 Task: Create a due date automation trigger when advanced on, on the monday of the week before a card is due add fields without custom field "Resume" set to a number greater than 1 and lower or equal to 10 at 11:00 AM.
Action: Mouse moved to (1062, 99)
Screenshot: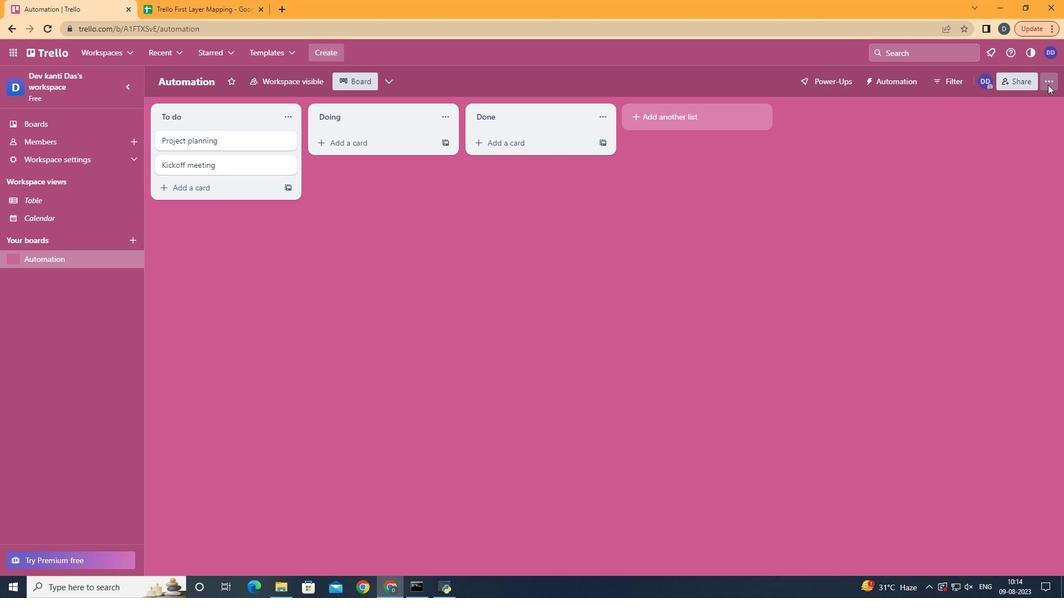 
Action: Mouse pressed left at (1062, 99)
Screenshot: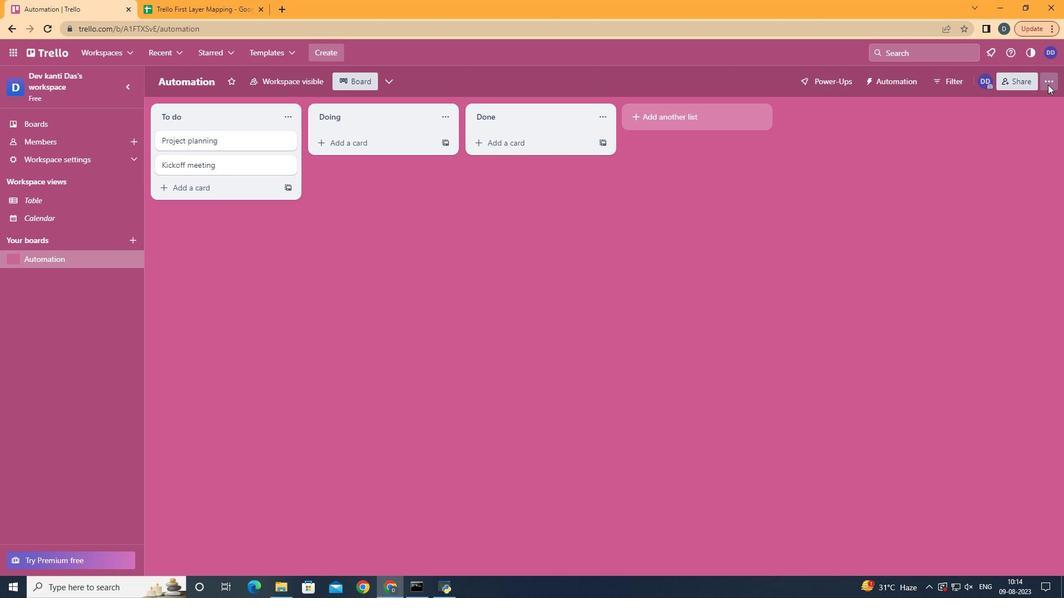 
Action: Mouse moved to (946, 259)
Screenshot: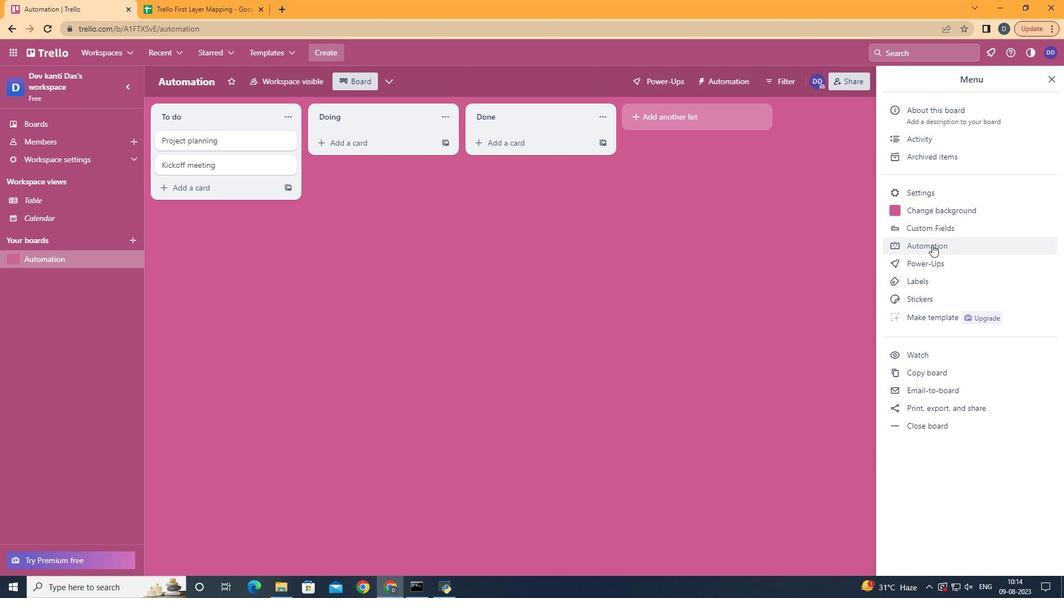 
Action: Mouse pressed left at (946, 259)
Screenshot: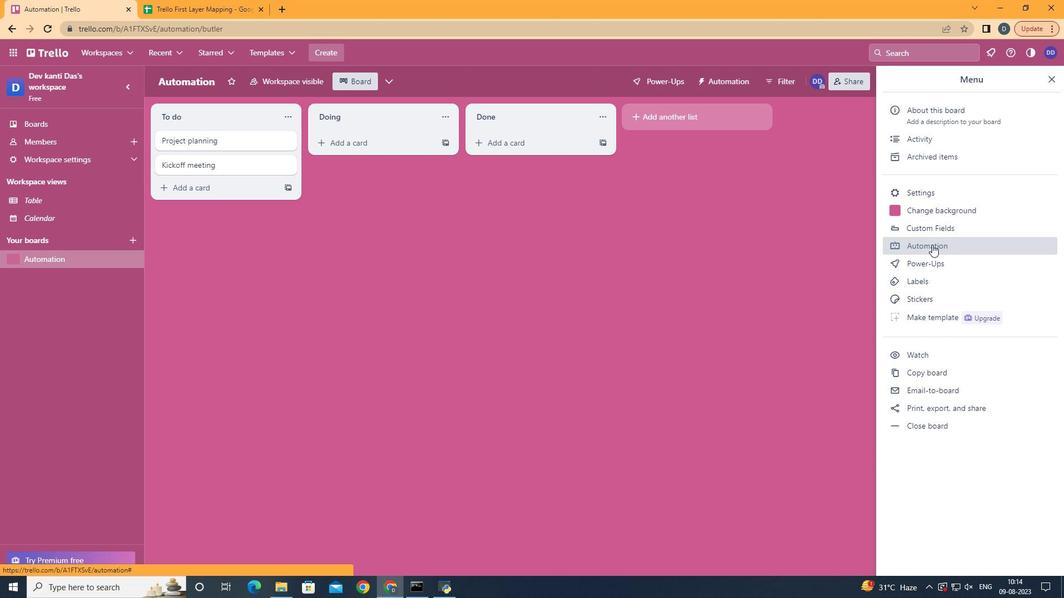 
Action: Mouse moved to (202, 232)
Screenshot: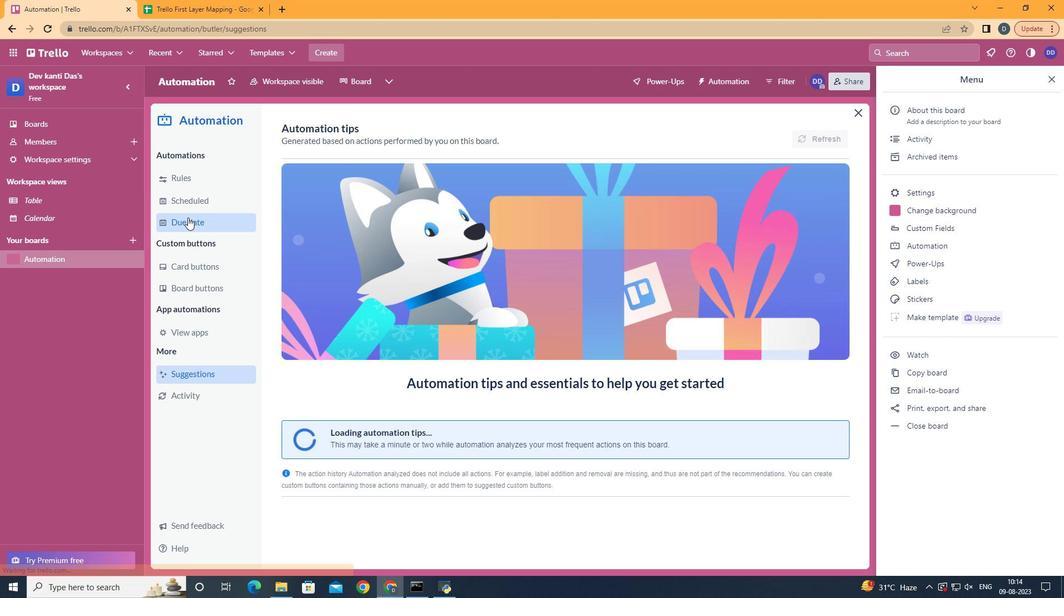 
Action: Mouse pressed left at (202, 232)
Screenshot: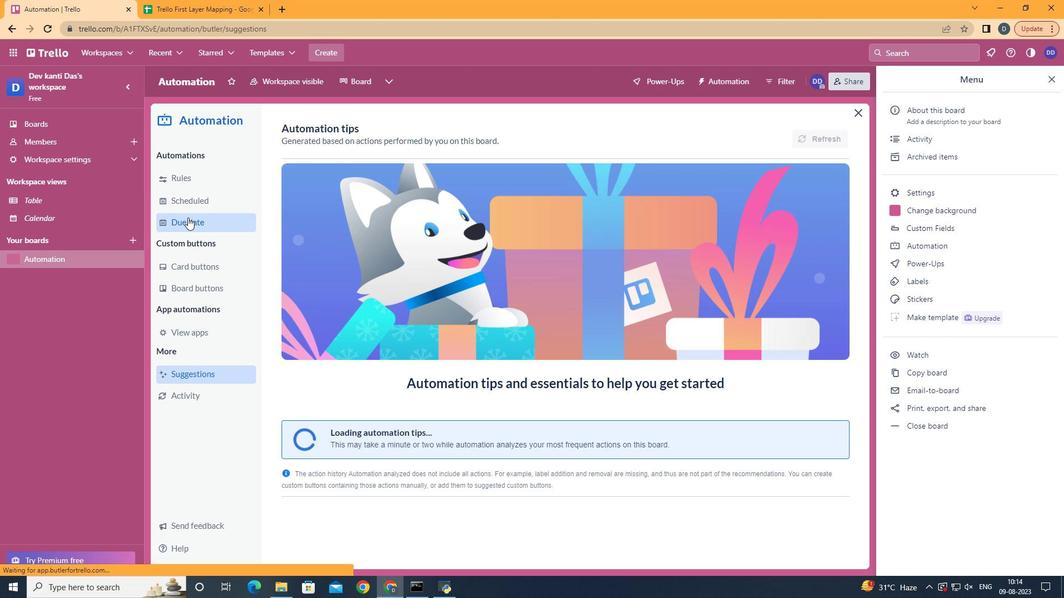 
Action: Mouse moved to (789, 145)
Screenshot: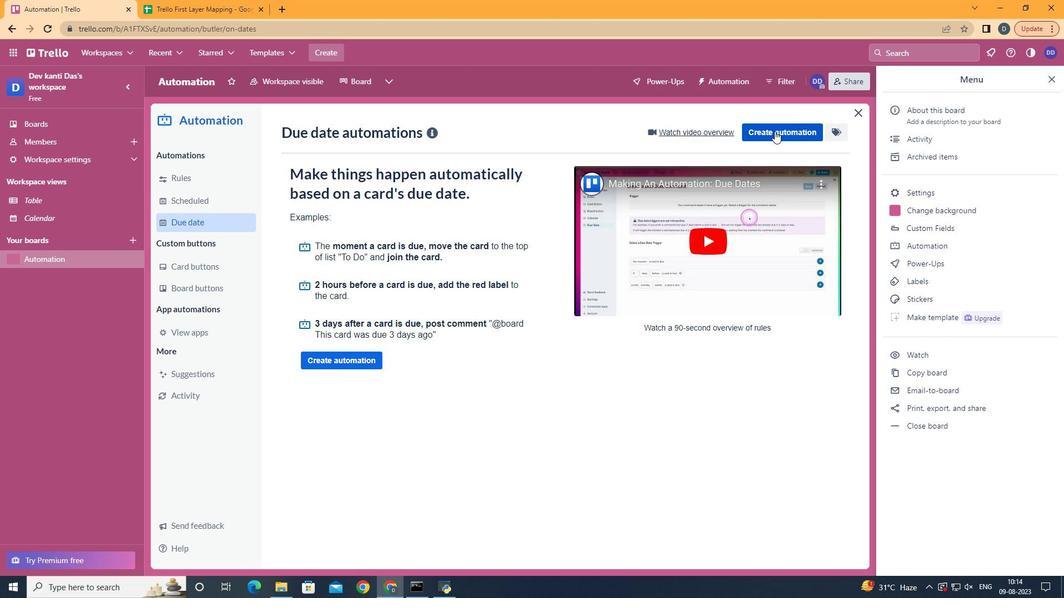 
Action: Mouse pressed left at (789, 145)
Screenshot: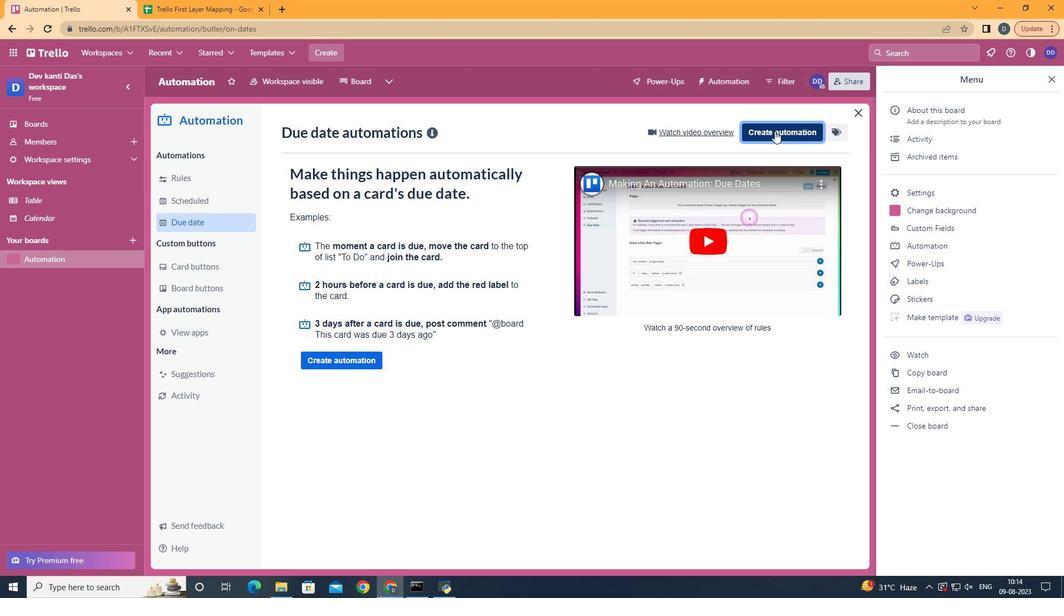 
Action: Mouse moved to (579, 254)
Screenshot: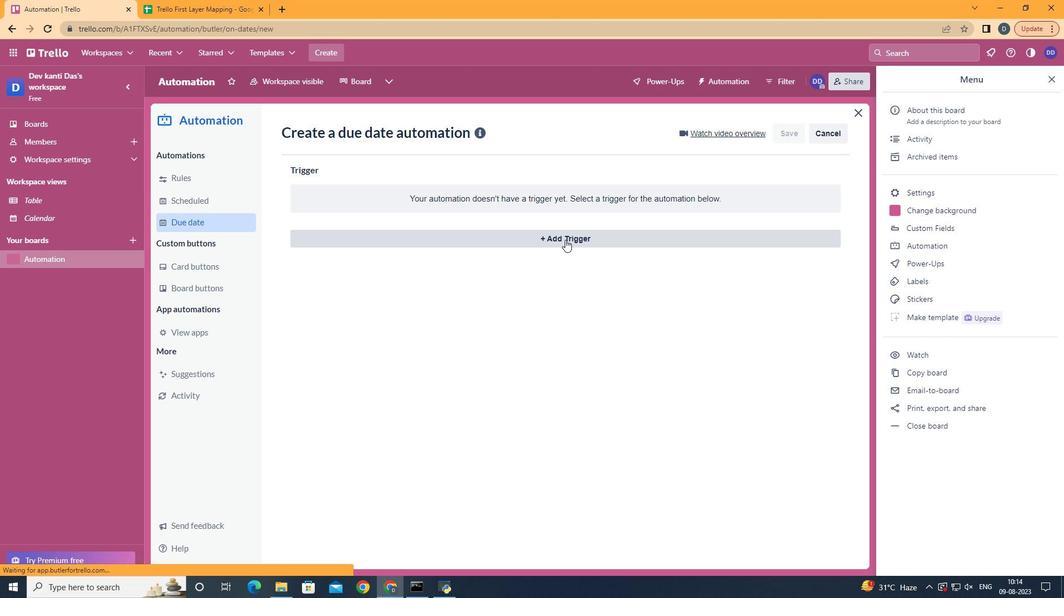 
Action: Mouse pressed left at (579, 254)
Screenshot: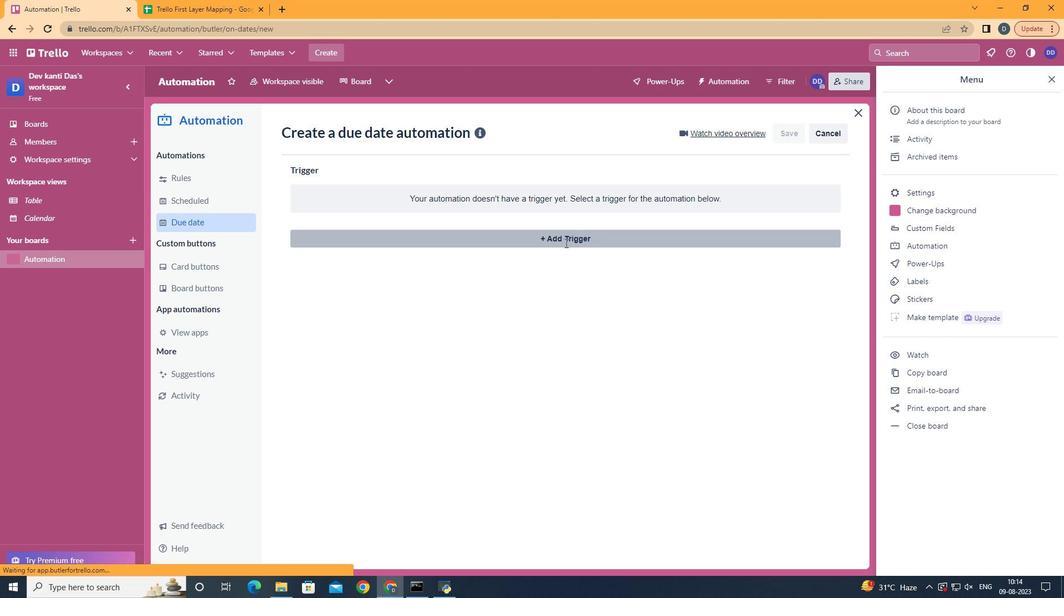 
Action: Mouse moved to (410, 542)
Screenshot: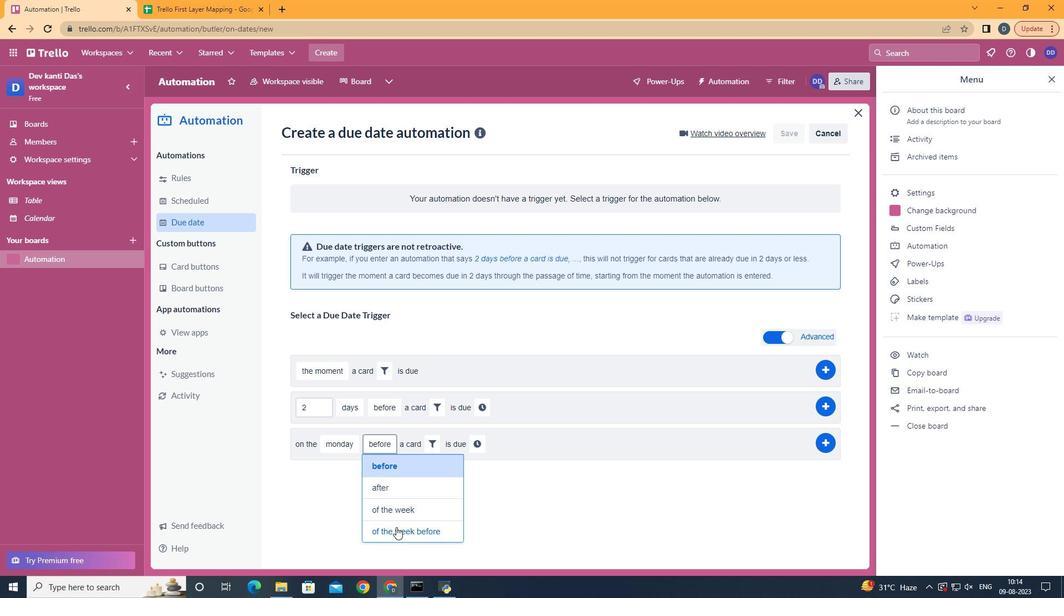 
Action: Mouse pressed left at (410, 542)
Screenshot: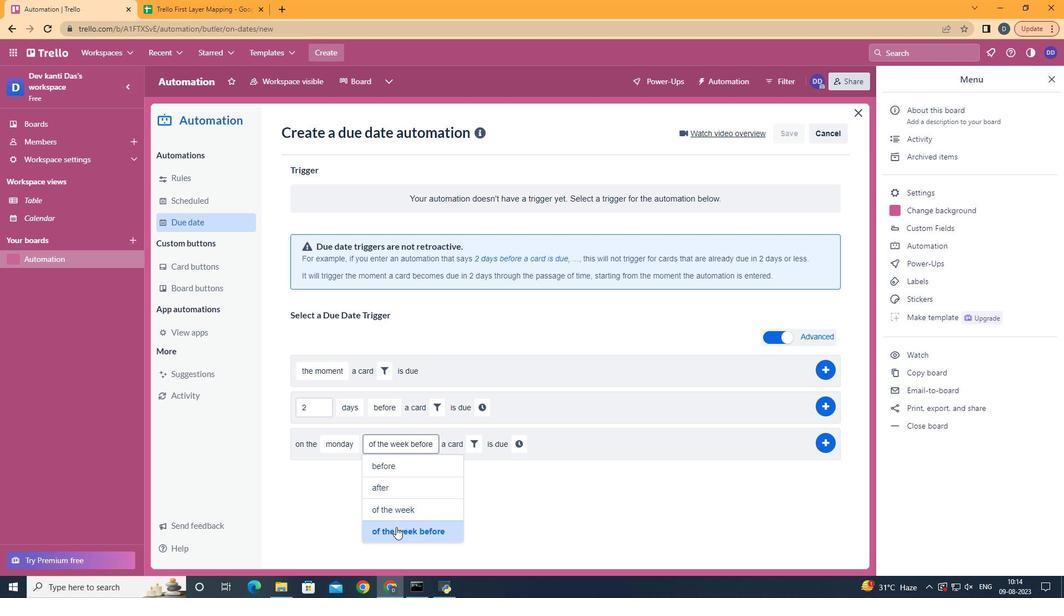 
Action: Mouse moved to (485, 464)
Screenshot: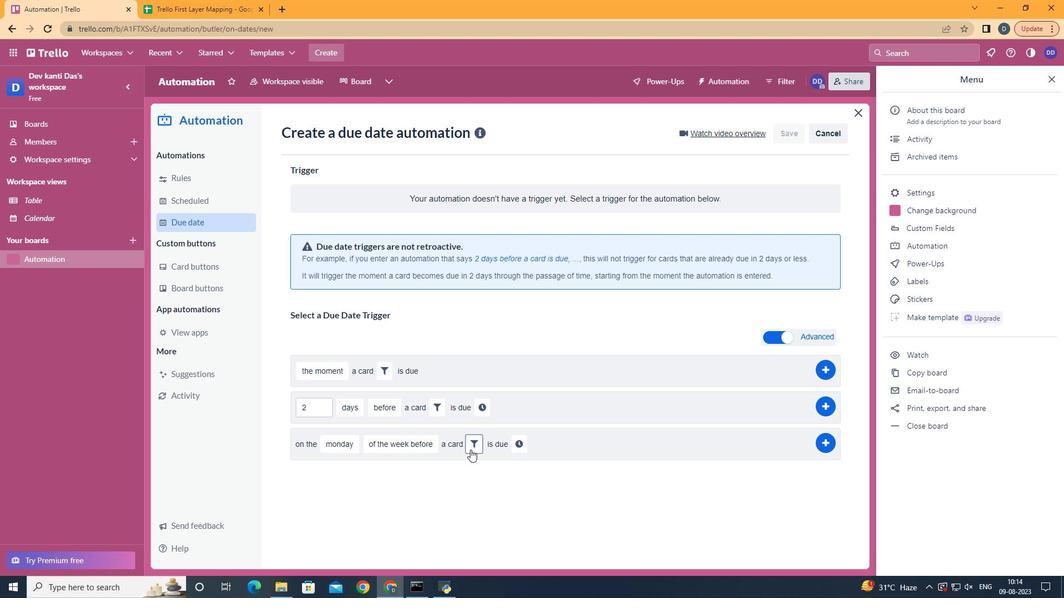 
Action: Mouse pressed left at (485, 464)
Screenshot: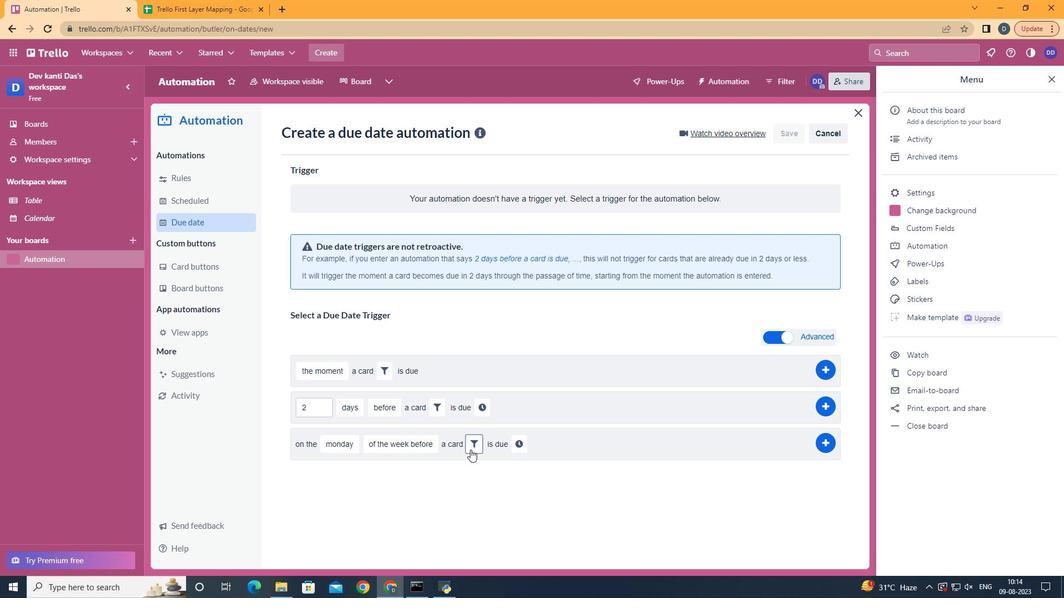 
Action: Mouse moved to (672, 502)
Screenshot: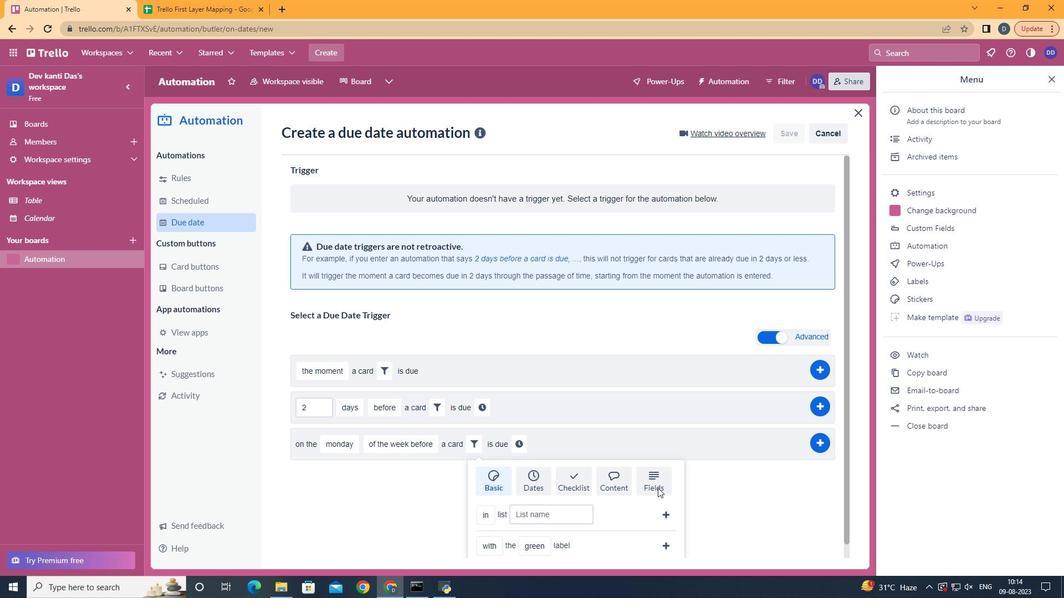
Action: Mouse pressed left at (672, 502)
Screenshot: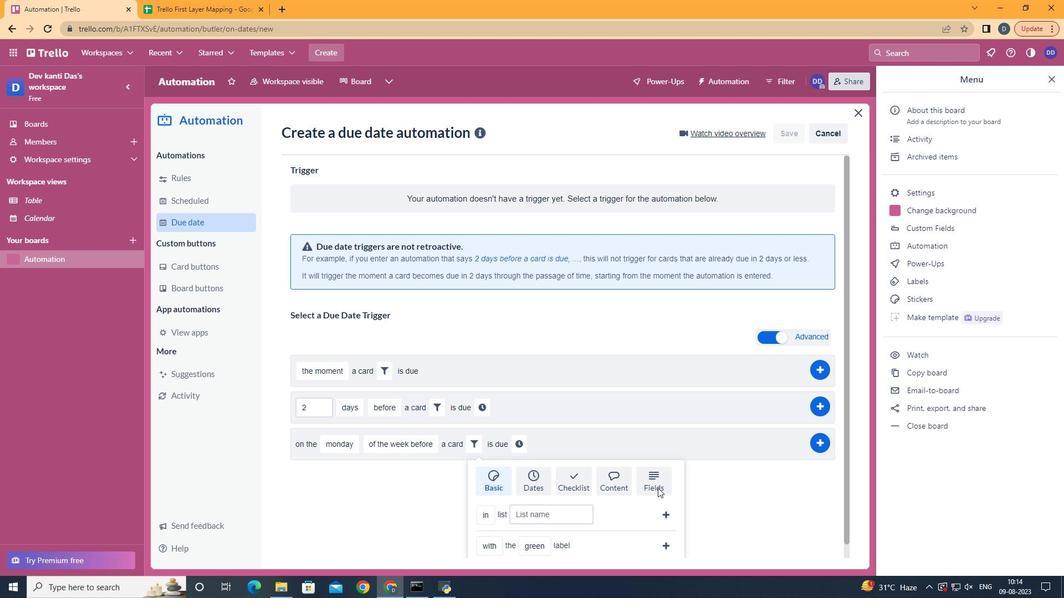 
Action: Mouse moved to (676, 502)
Screenshot: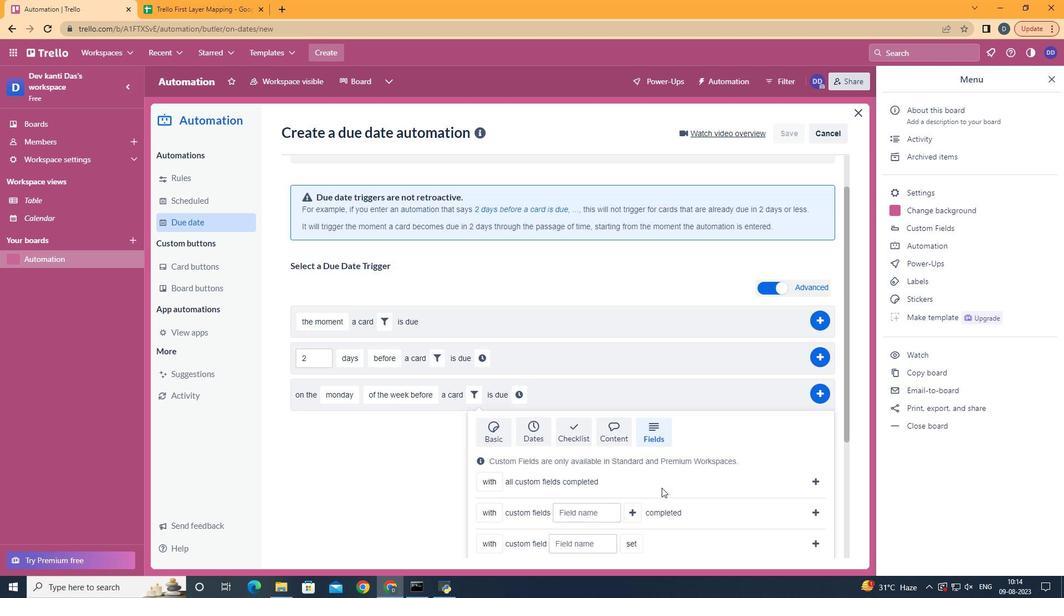 
Action: Mouse scrolled (676, 502) with delta (0, 0)
Screenshot: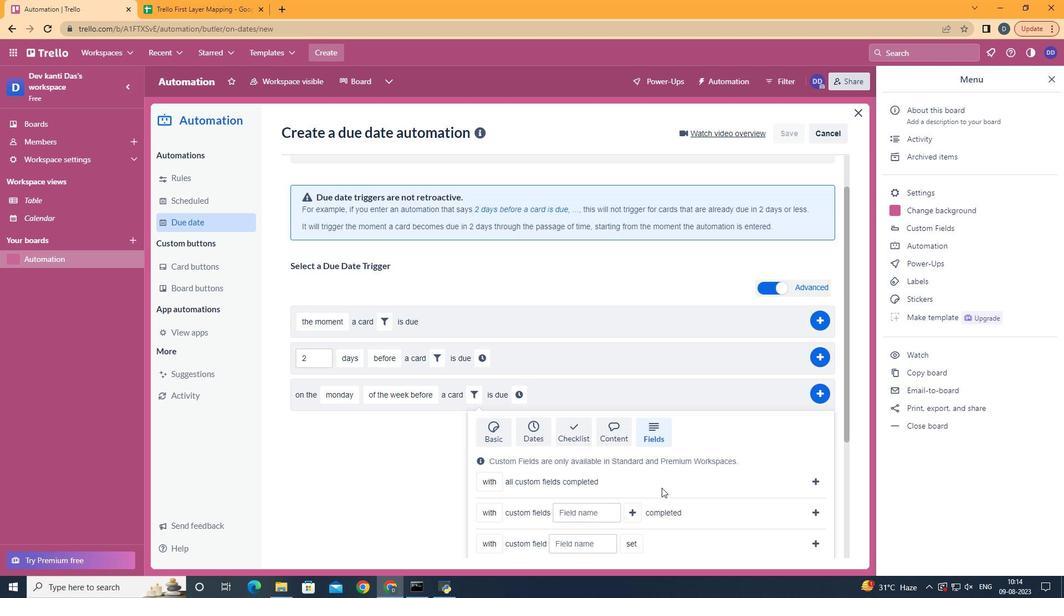 
Action: Mouse scrolled (676, 502) with delta (0, 0)
Screenshot: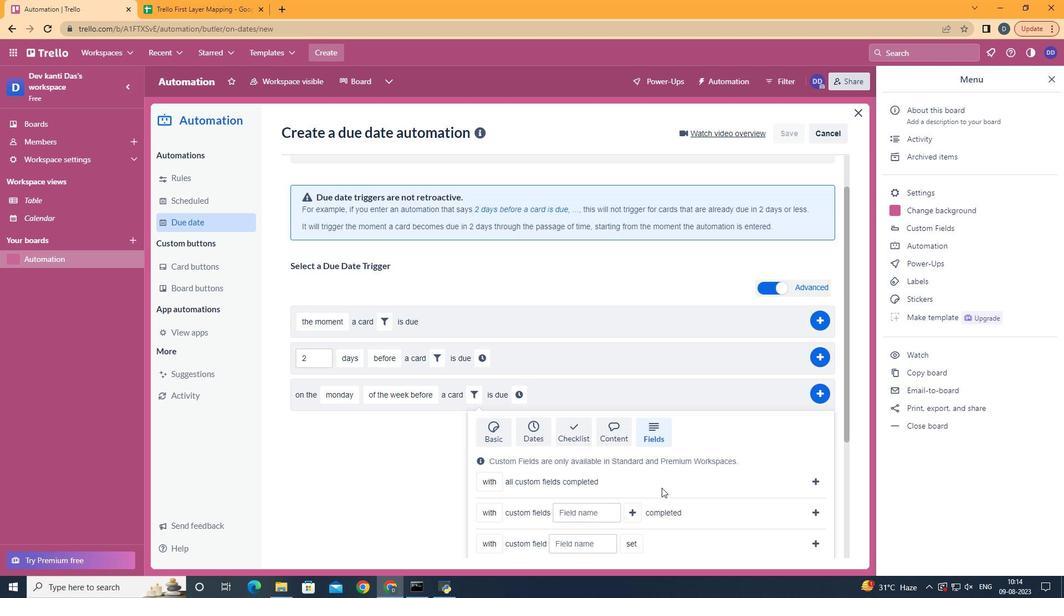 
Action: Mouse scrolled (676, 502) with delta (0, 0)
Screenshot: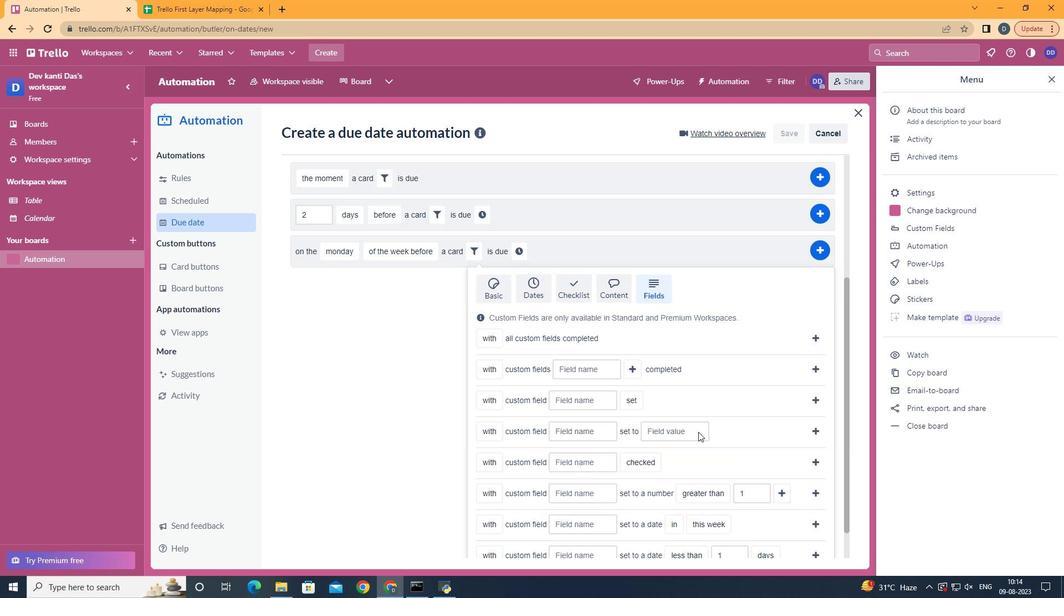 
Action: Mouse scrolled (676, 502) with delta (0, 0)
Screenshot: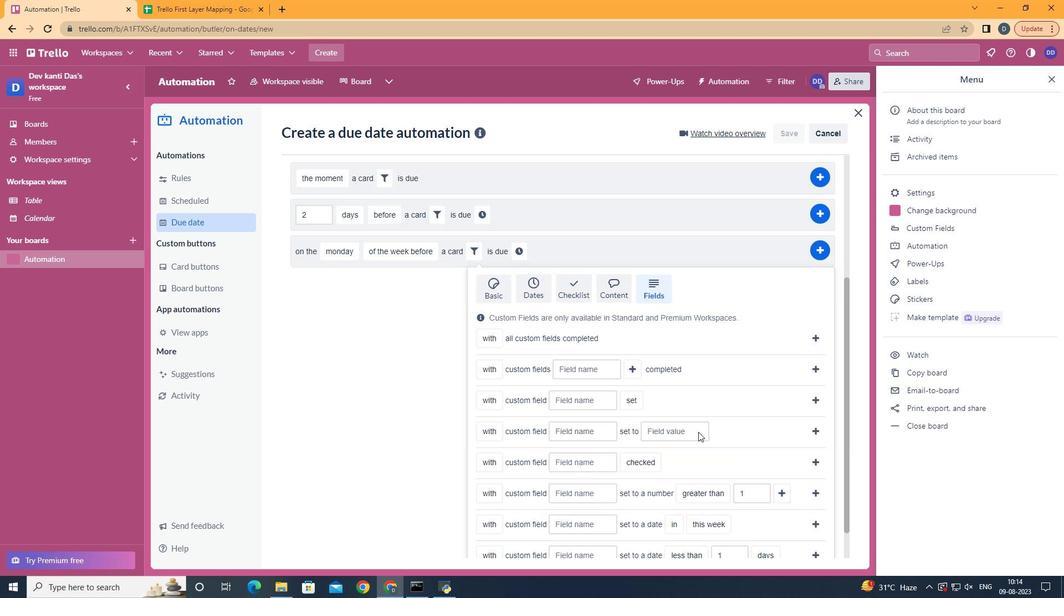 
Action: Mouse scrolled (676, 502) with delta (0, 0)
Screenshot: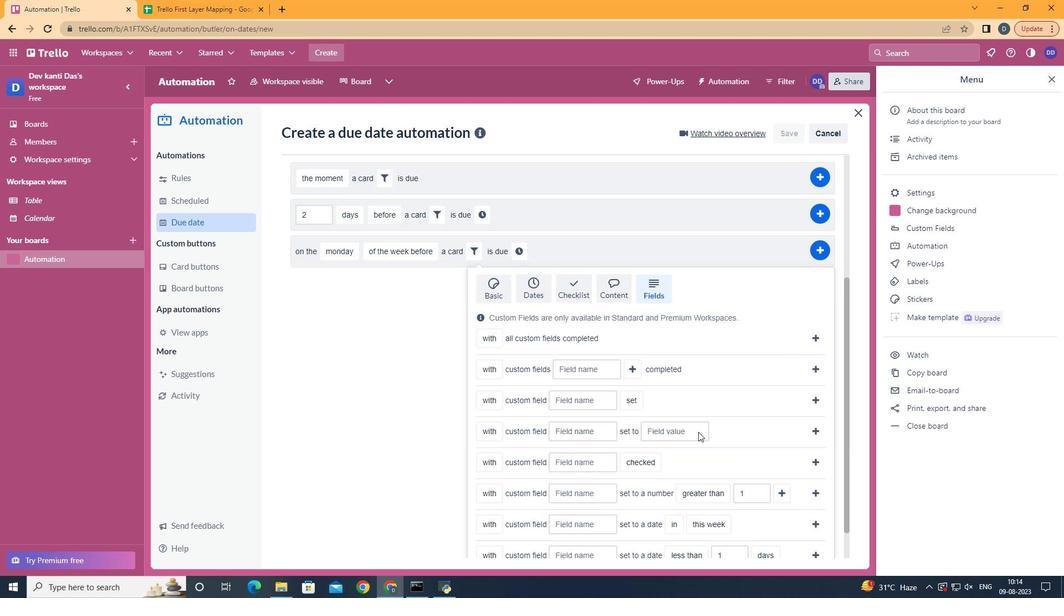 
Action: Mouse moved to (513, 511)
Screenshot: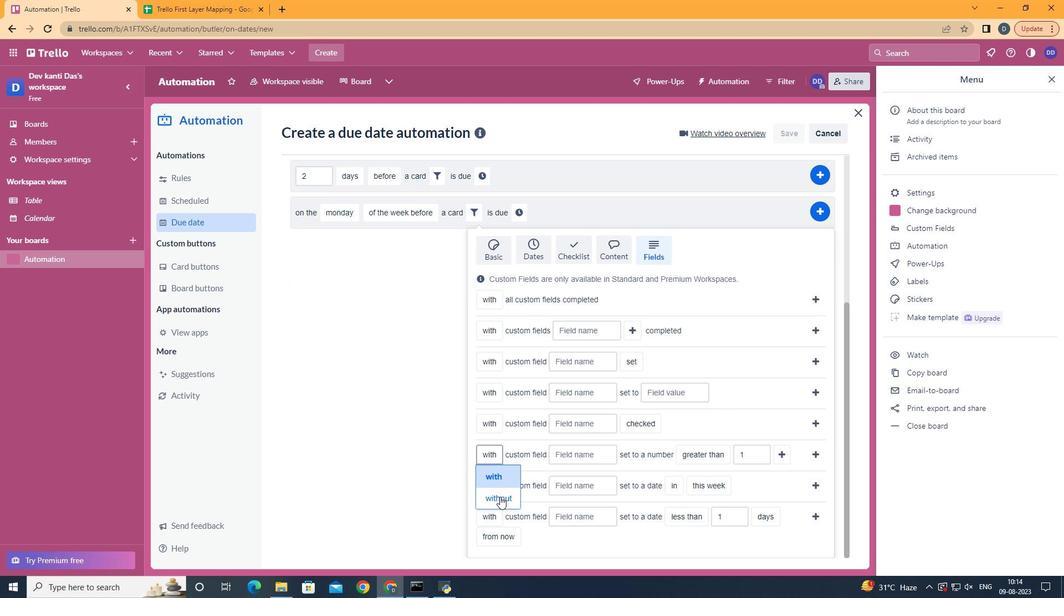 
Action: Mouse pressed left at (513, 511)
Screenshot: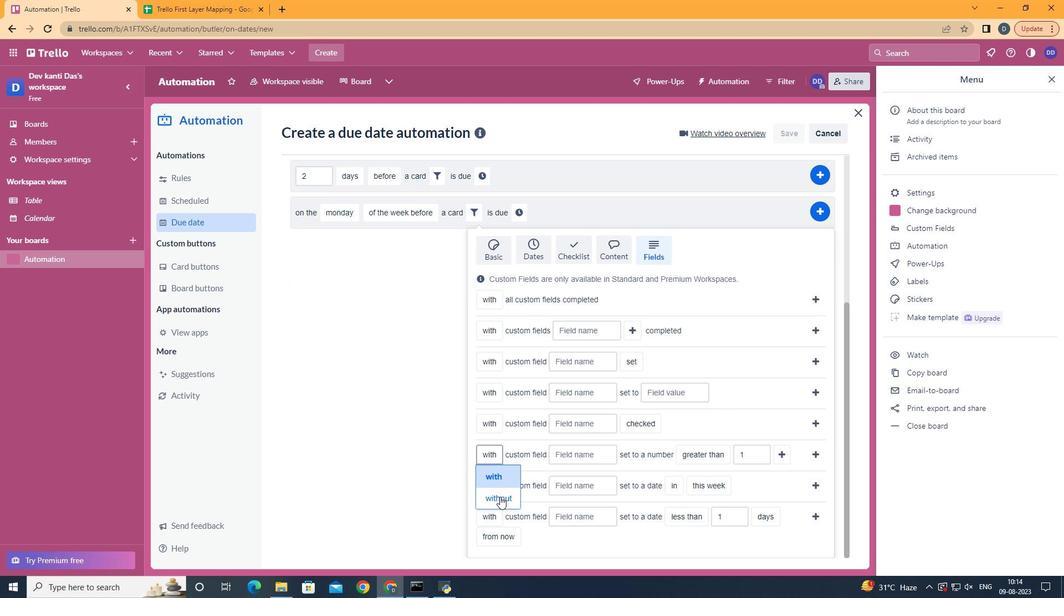 
Action: Mouse moved to (627, 472)
Screenshot: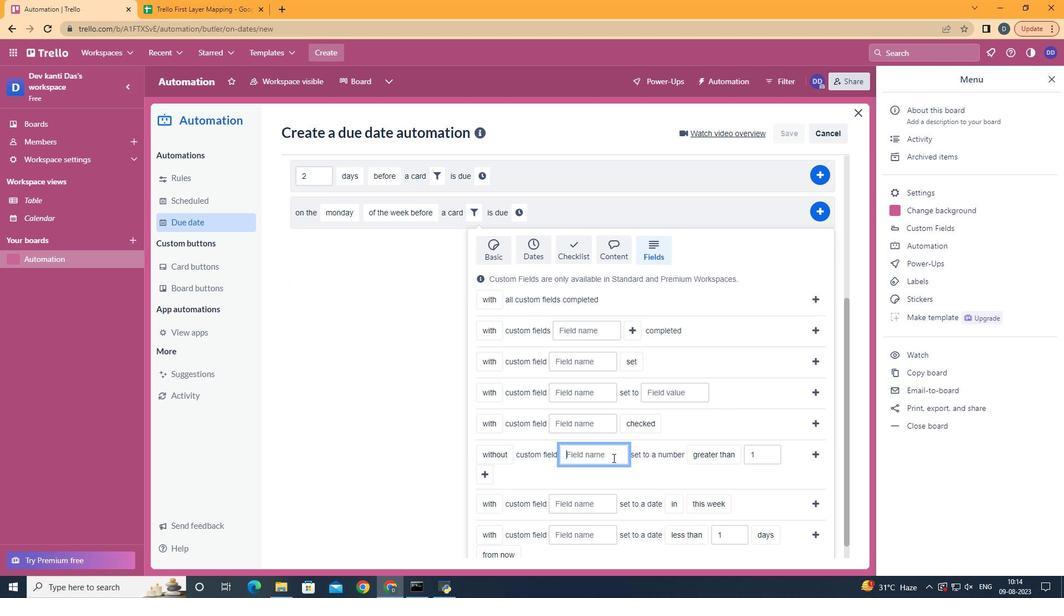 
Action: Mouse pressed left at (627, 472)
Screenshot: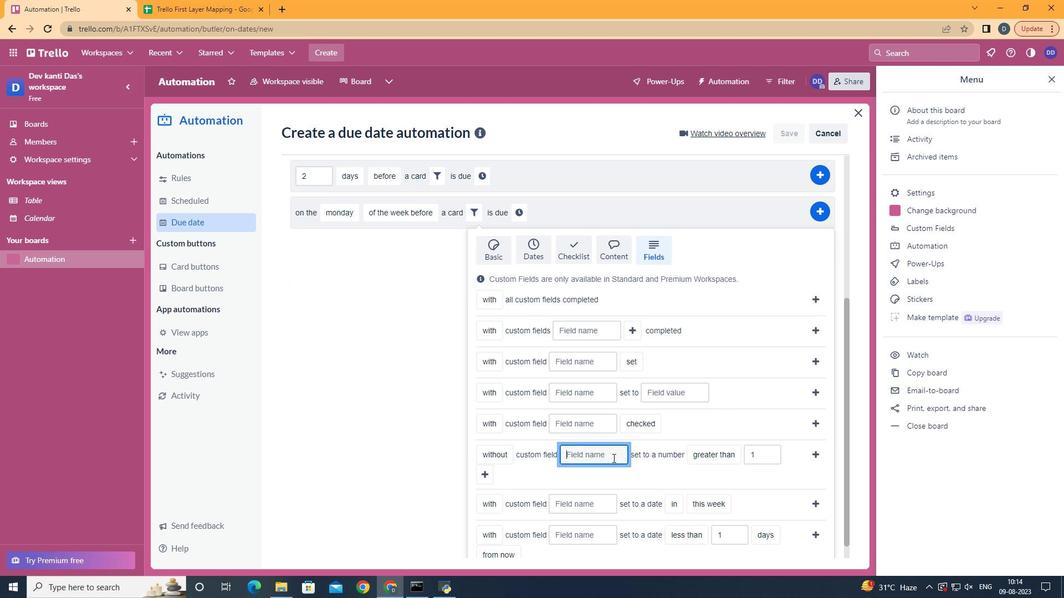 
Action: Key pressed <Key.shift>Resume
Screenshot: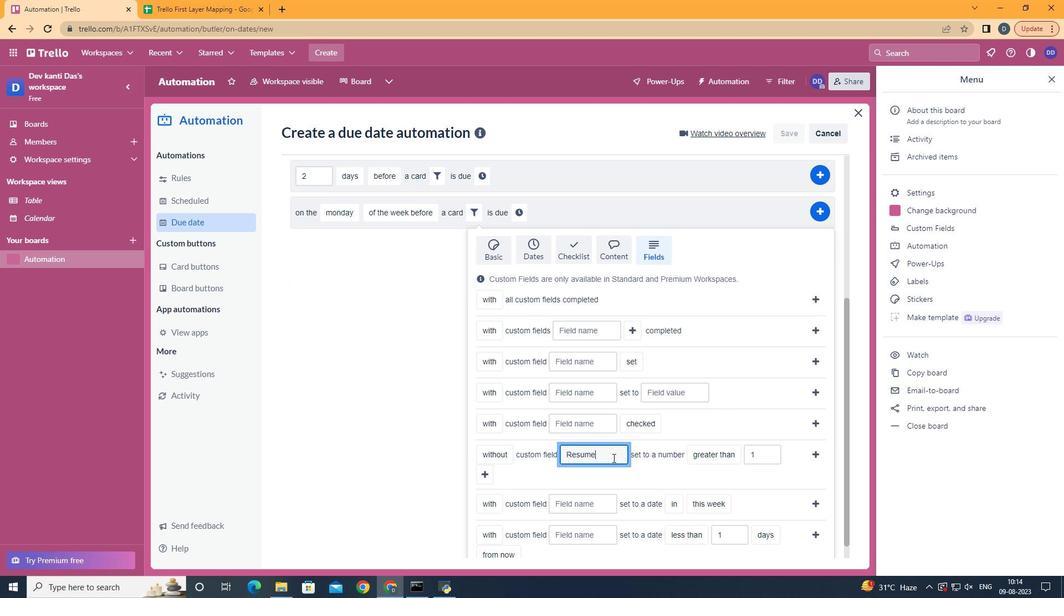 
Action: Mouse moved to (747, 490)
Screenshot: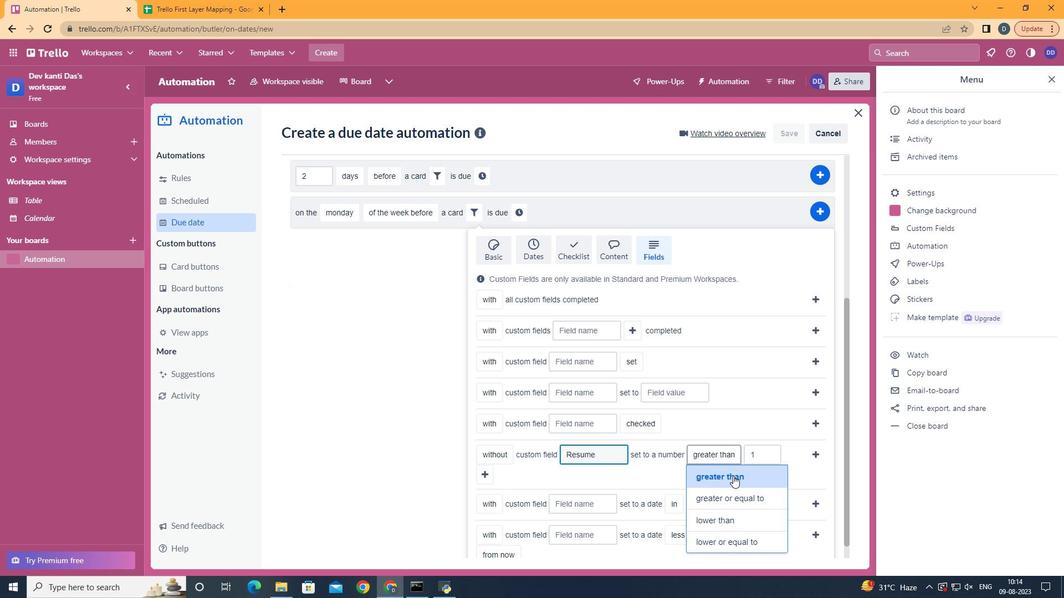 
Action: Mouse pressed left at (747, 490)
Screenshot: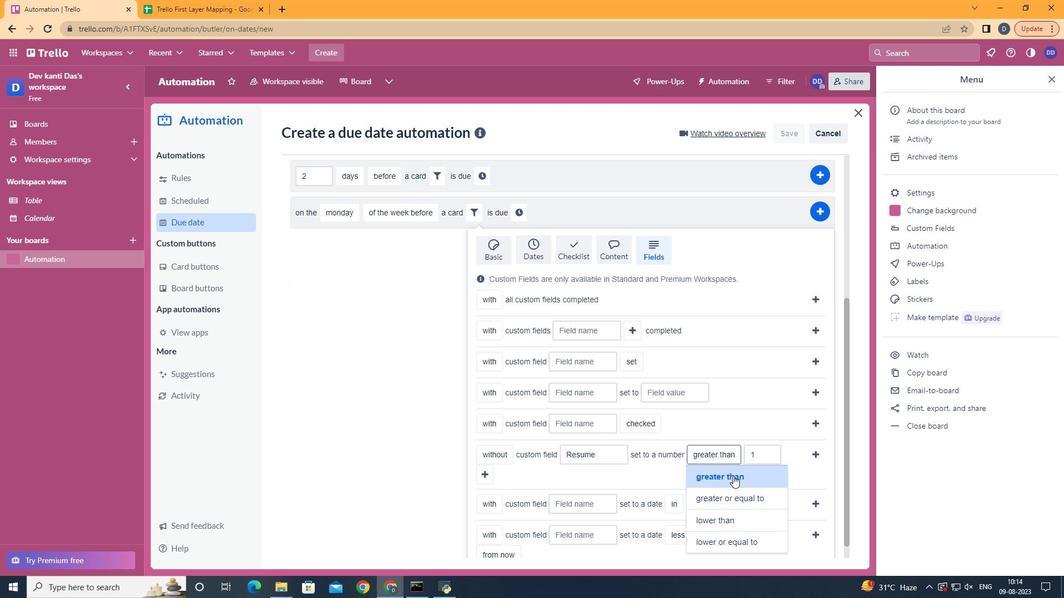 
Action: Mouse moved to (499, 488)
Screenshot: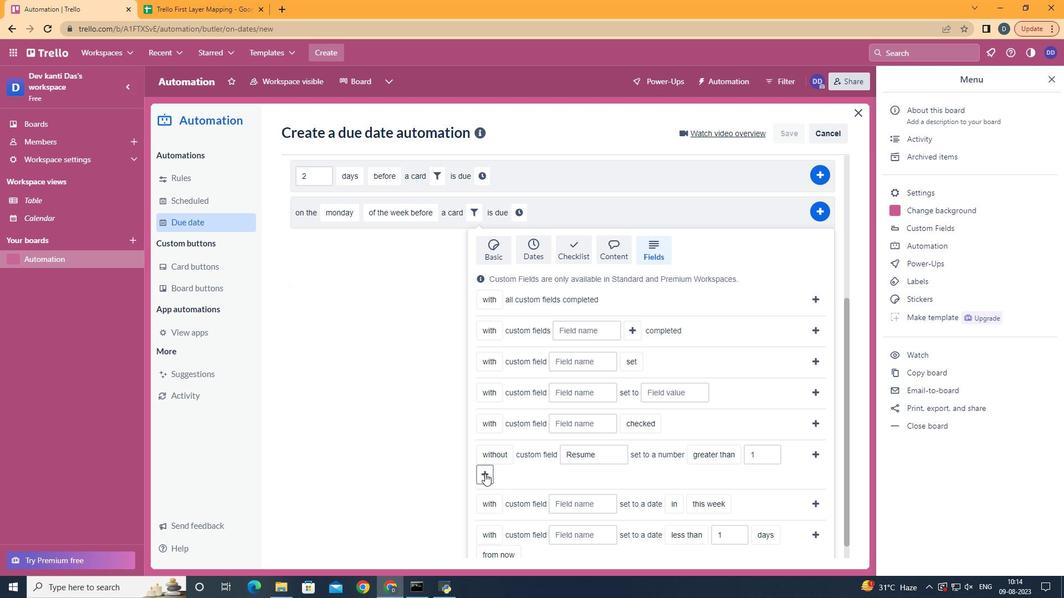 
Action: Mouse pressed left at (499, 488)
Screenshot: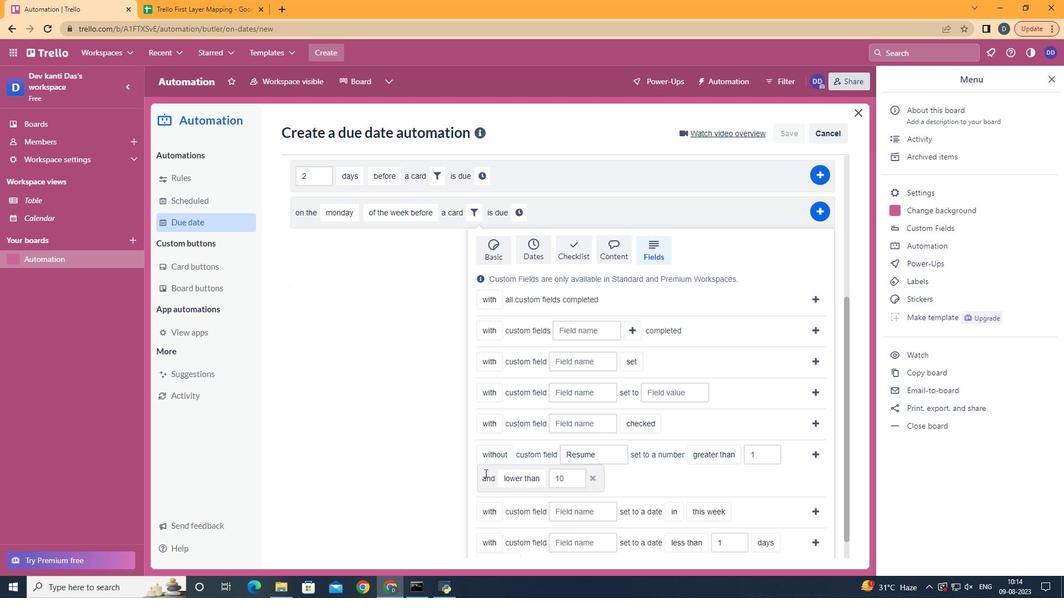 
Action: Mouse moved to (558, 426)
Screenshot: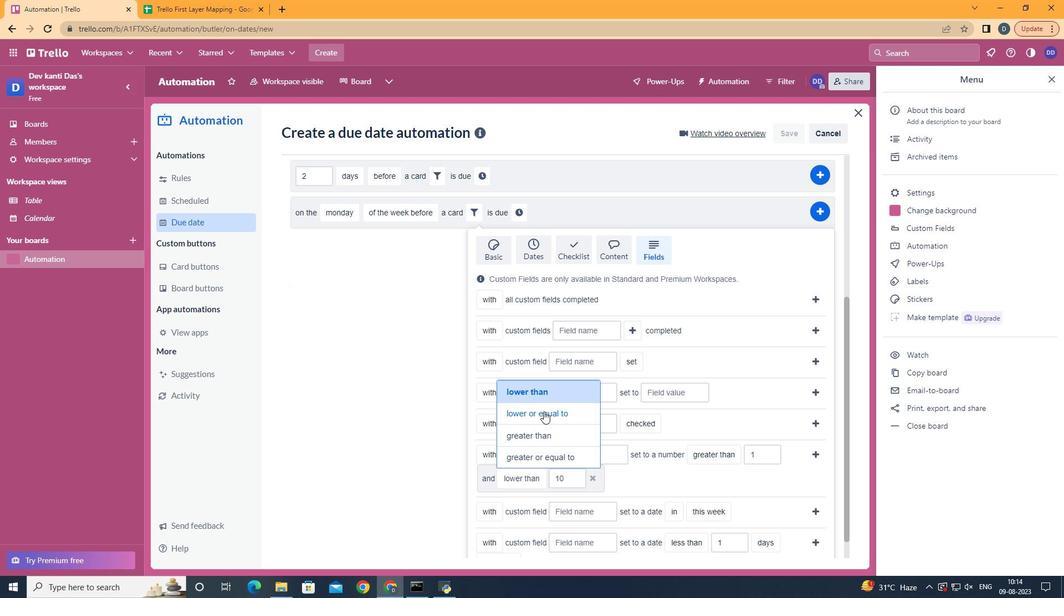 
Action: Mouse pressed left at (558, 426)
Screenshot: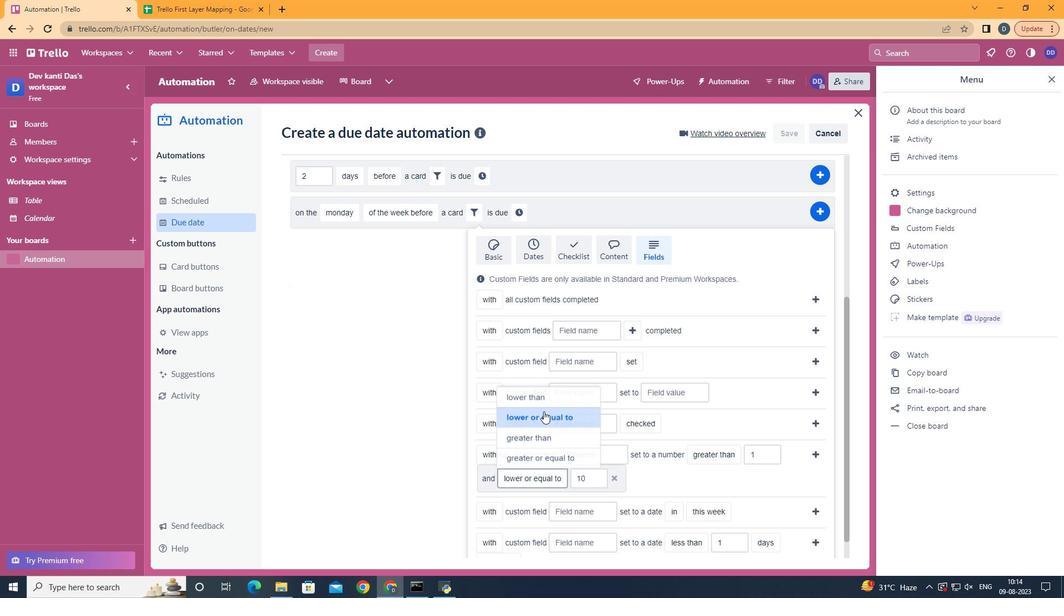 
Action: Mouse moved to (835, 470)
Screenshot: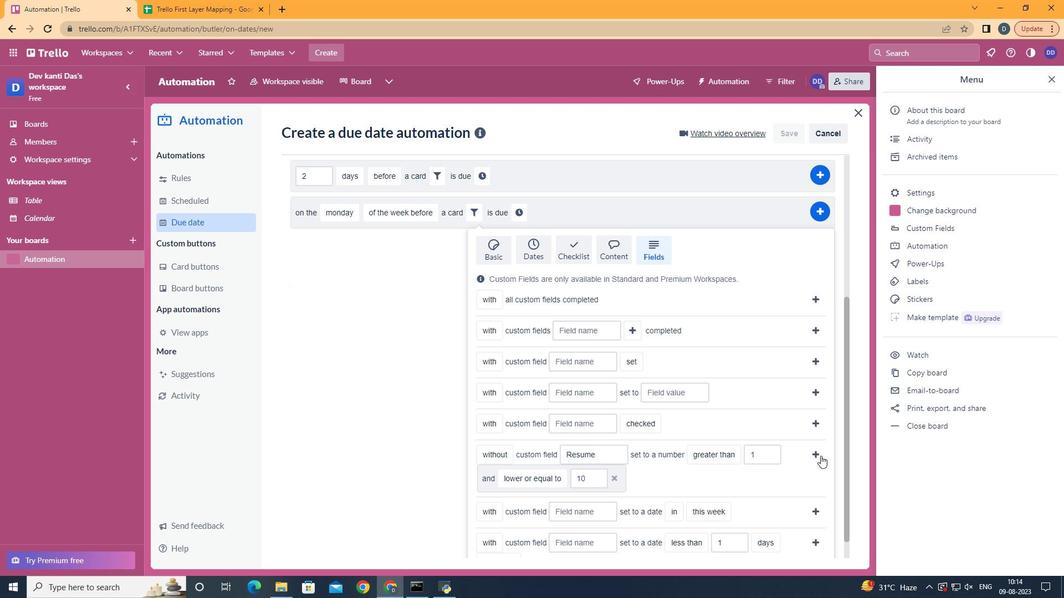
Action: Mouse pressed left at (835, 470)
Screenshot: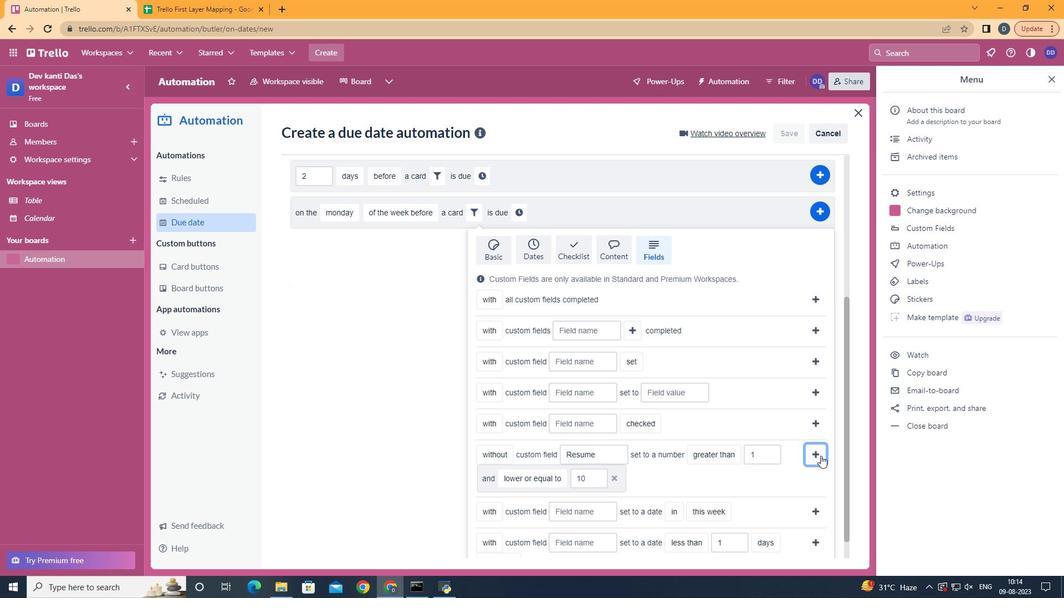 
Action: Mouse moved to (366, 482)
Screenshot: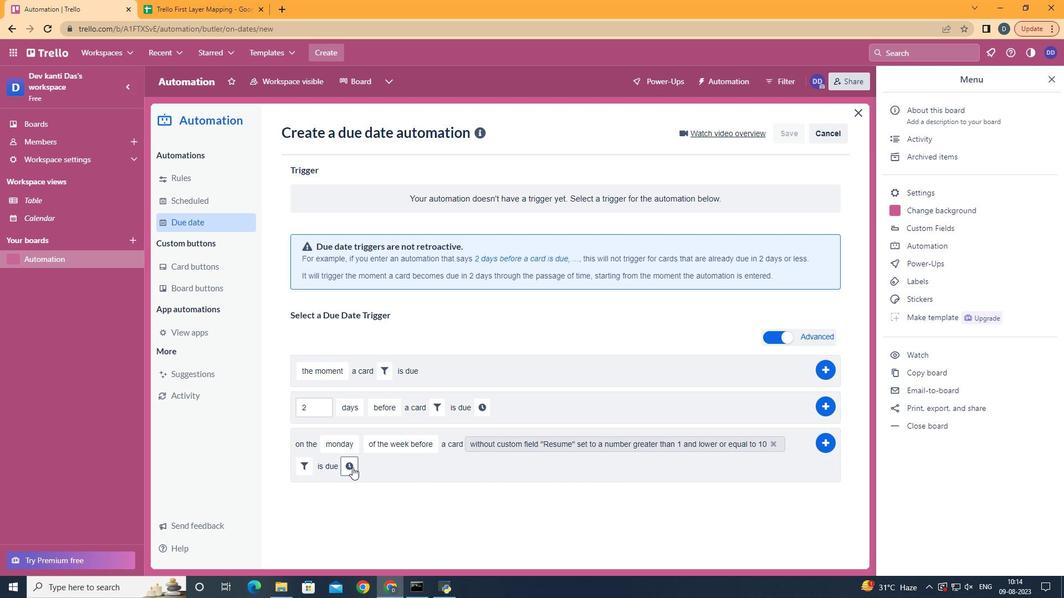 
Action: Mouse pressed left at (366, 482)
Screenshot: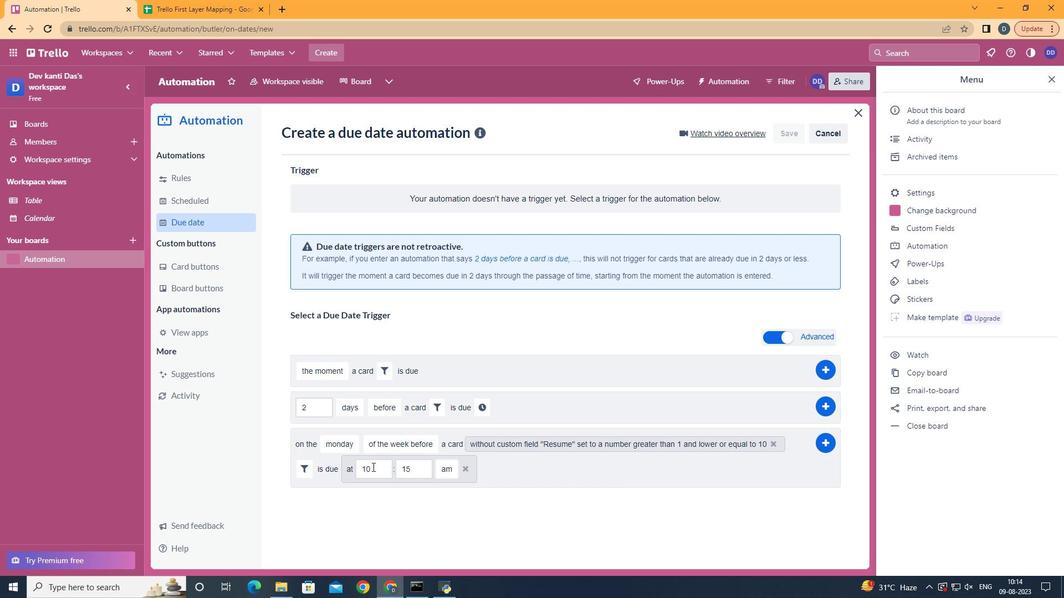
Action: Mouse moved to (400, 482)
Screenshot: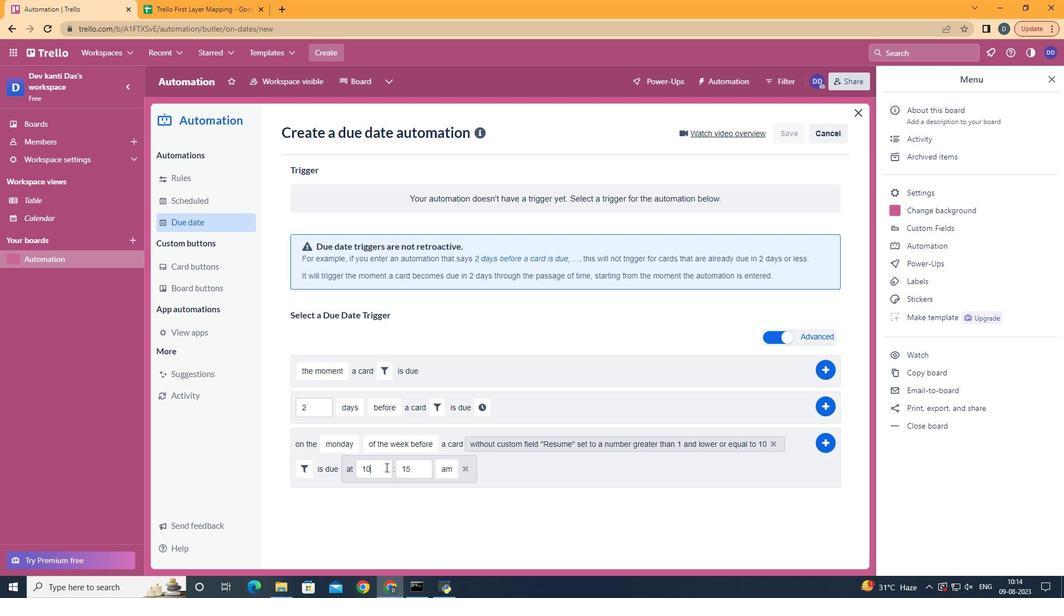 
Action: Mouse pressed left at (400, 482)
Screenshot: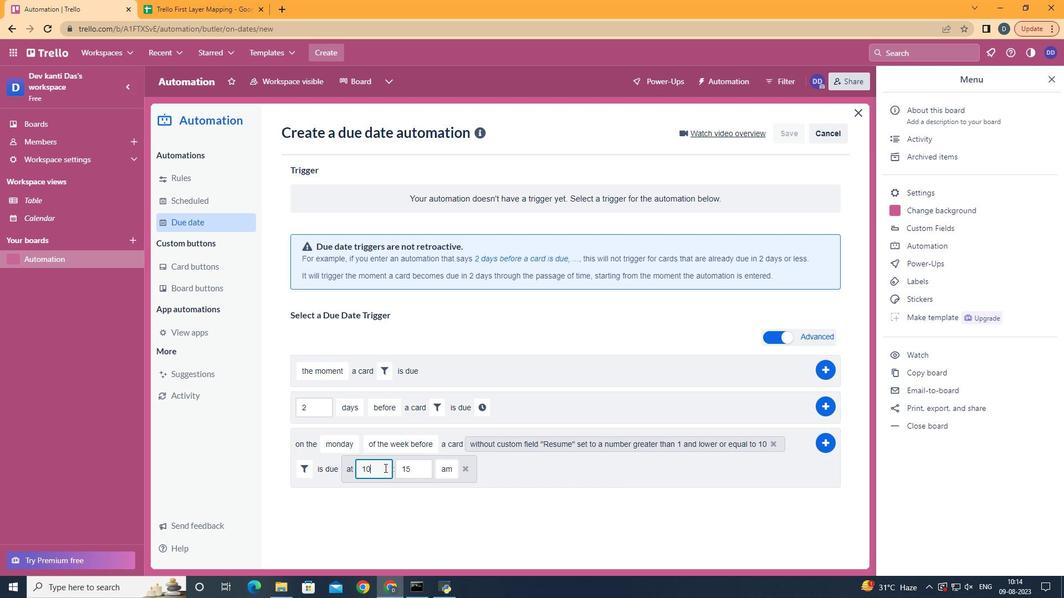 
Action: Mouse moved to (399, 482)
Screenshot: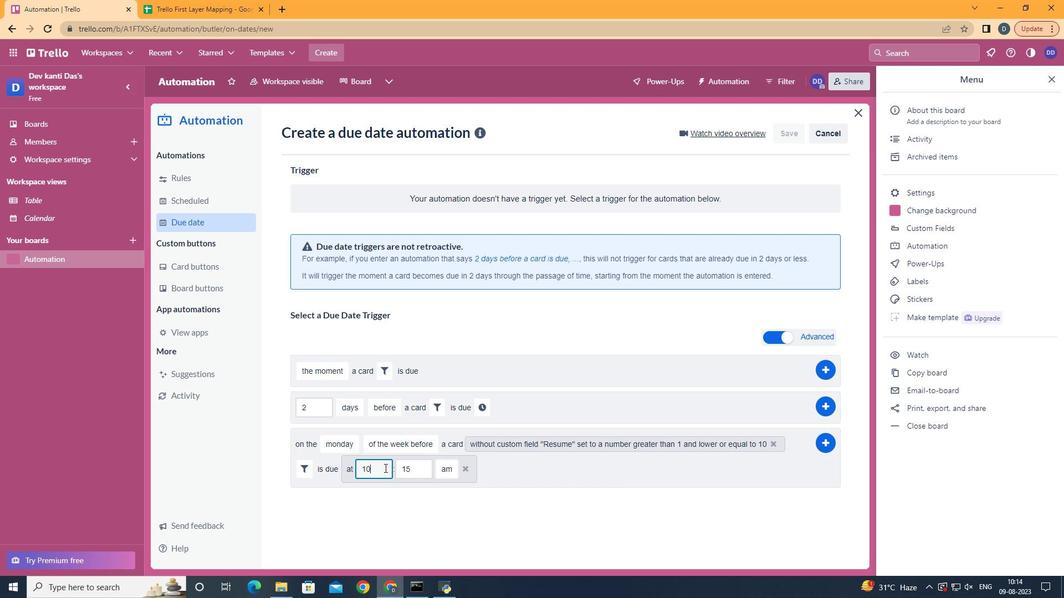
Action: Key pressed <Key.backspace>1
Screenshot: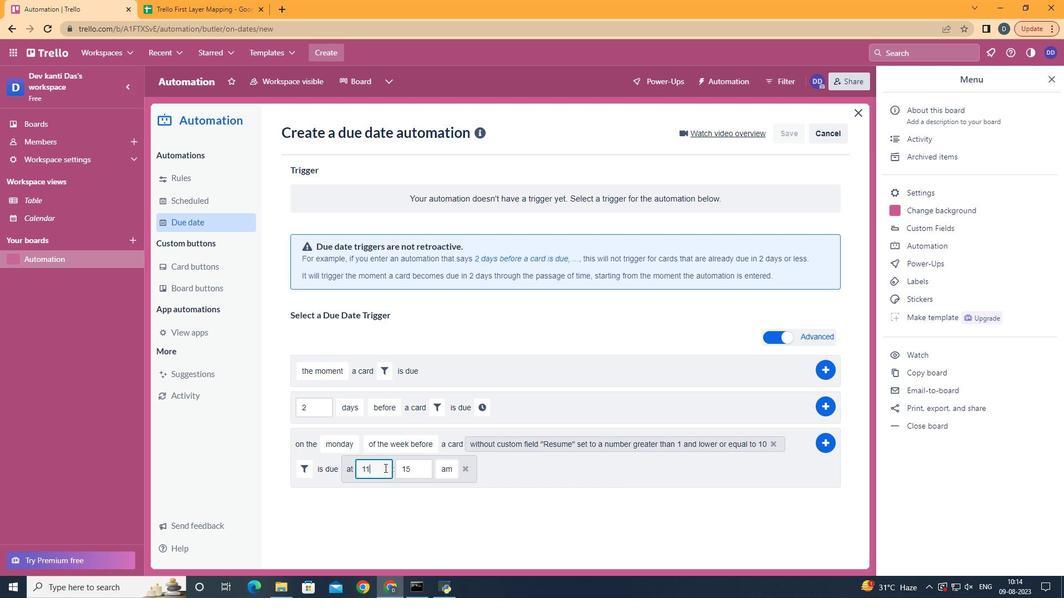 
Action: Mouse moved to (426, 485)
Screenshot: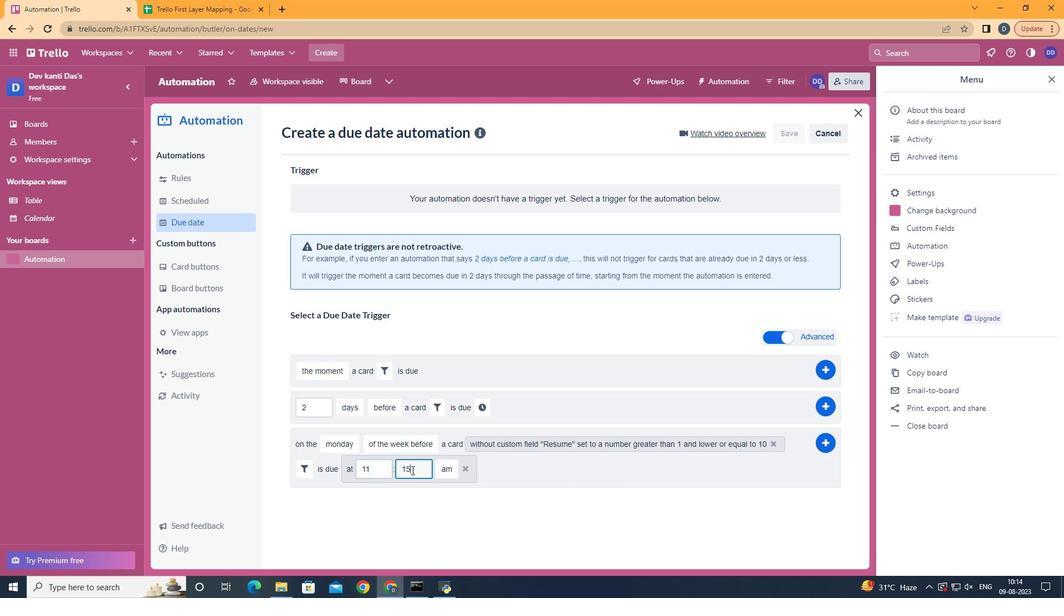
Action: Mouse pressed left at (426, 485)
Screenshot: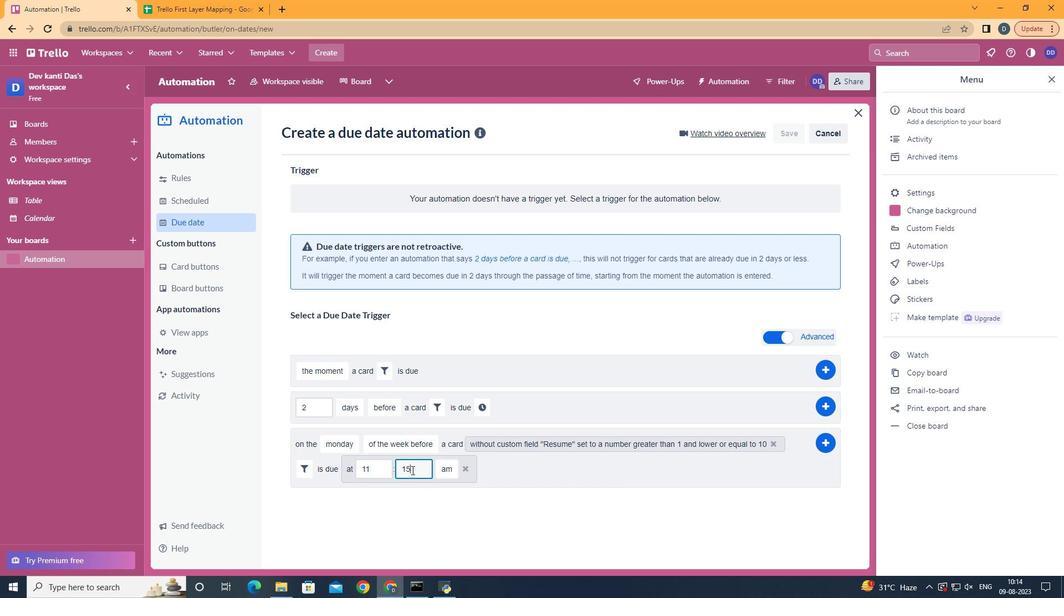 
Action: Key pressed <Key.backspace>
Screenshot: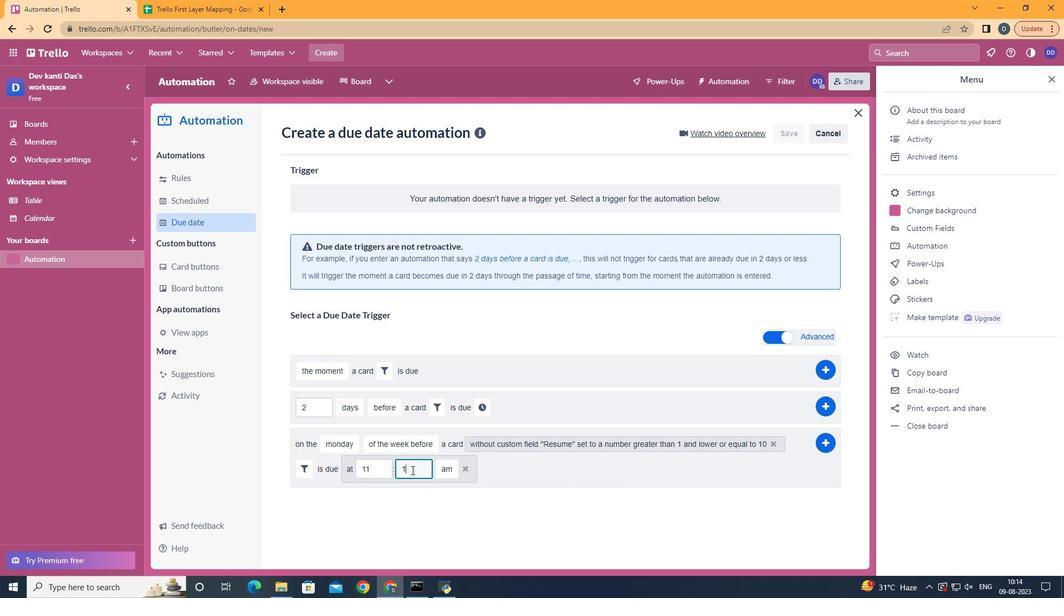
Action: Mouse moved to (426, 485)
Screenshot: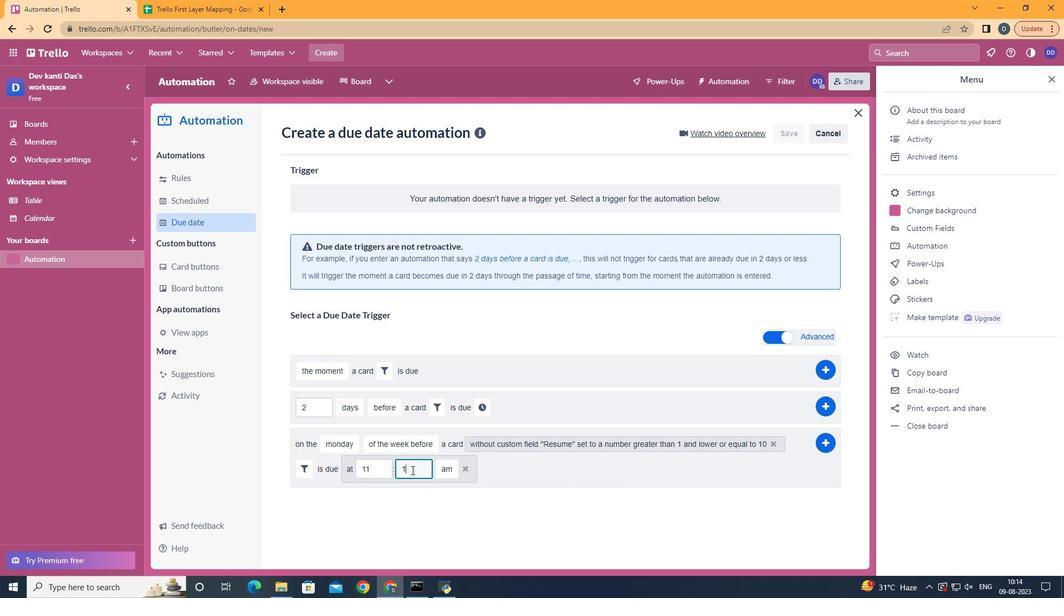 
Action: Key pressed <Key.backspace>00
Screenshot: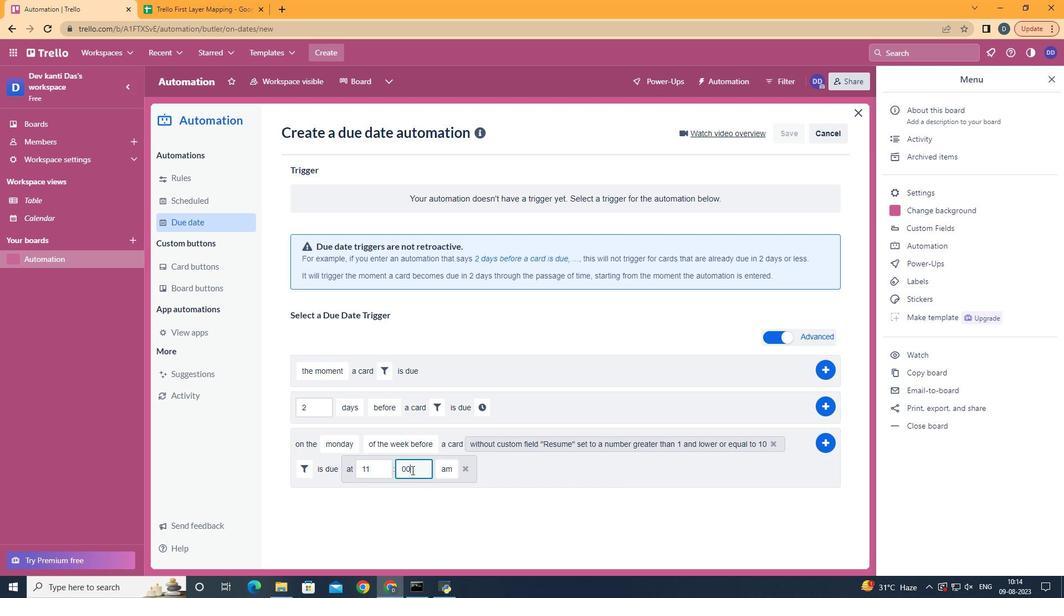
Action: Mouse moved to (830, 455)
Screenshot: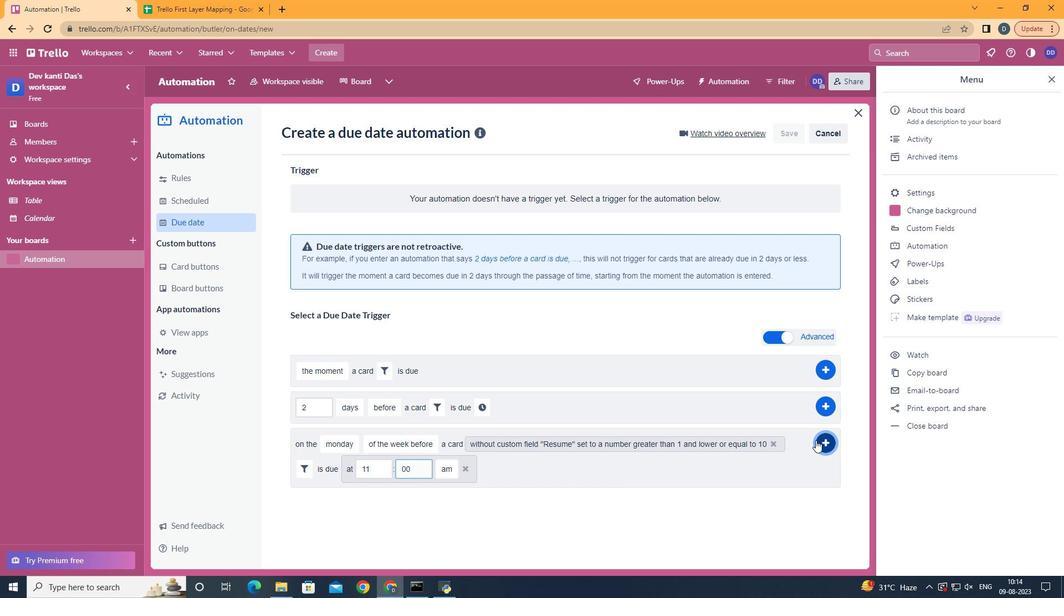 
Action: Mouse pressed left at (830, 455)
Screenshot: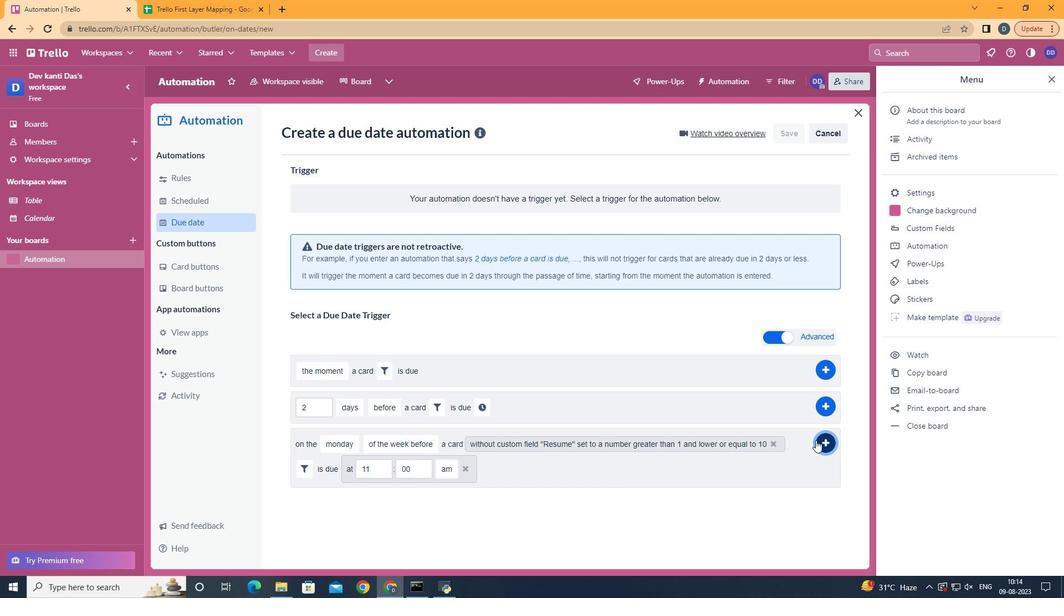 
Action: Mouse moved to (599, 292)
Screenshot: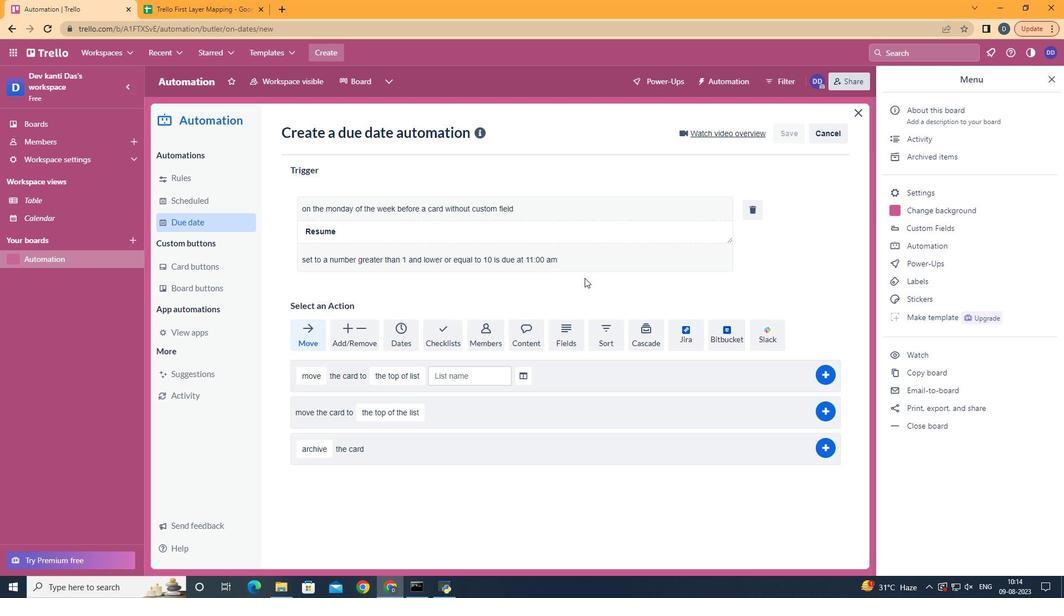 
